 Task: Write description "Manufacturing processes are heavily dependent on project managers to establish an efficient working system between the clients and the companies".
Action: Mouse moved to (314, 289)
Screenshot: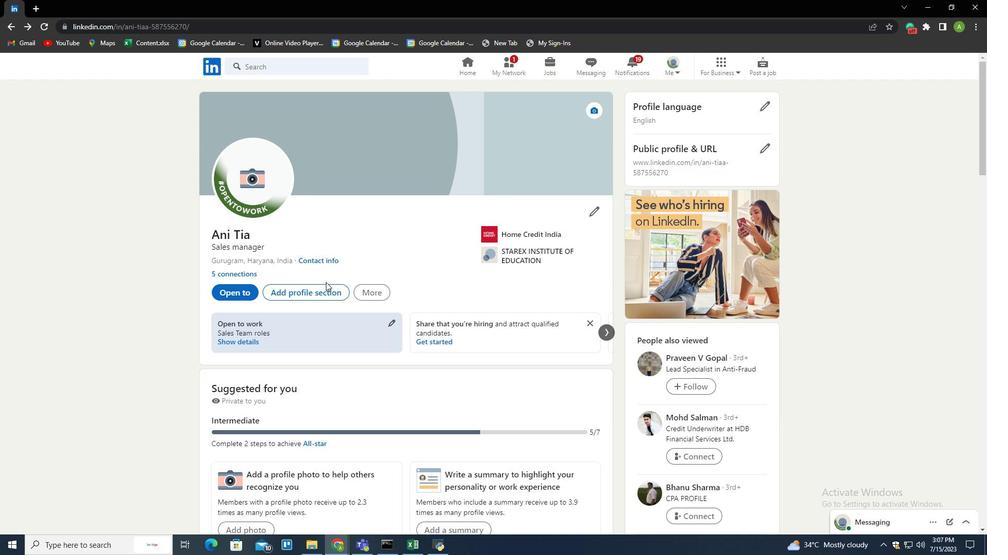
Action: Mouse pressed left at (314, 289)
Screenshot: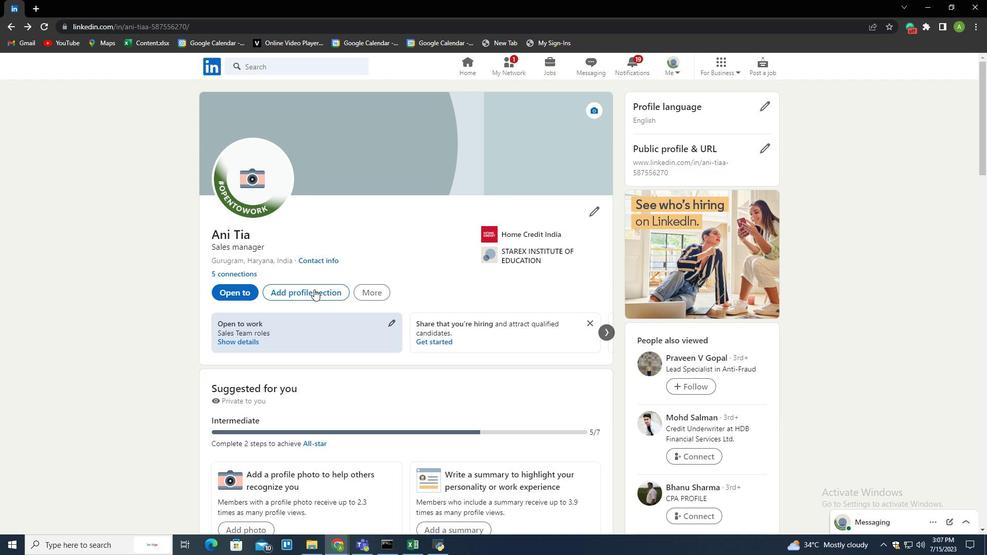 
Action: Mouse moved to (406, 134)
Screenshot: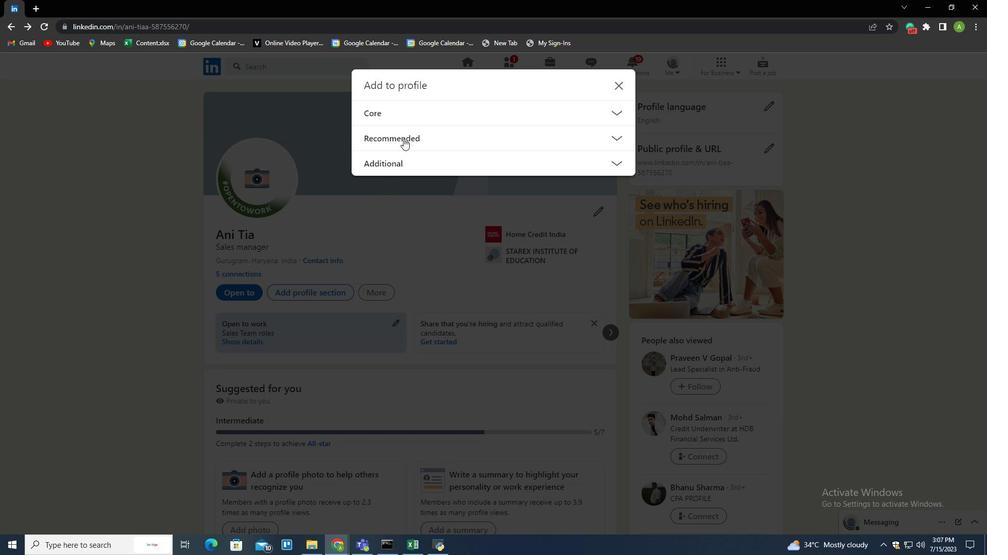 
Action: Mouse pressed left at (406, 134)
Screenshot: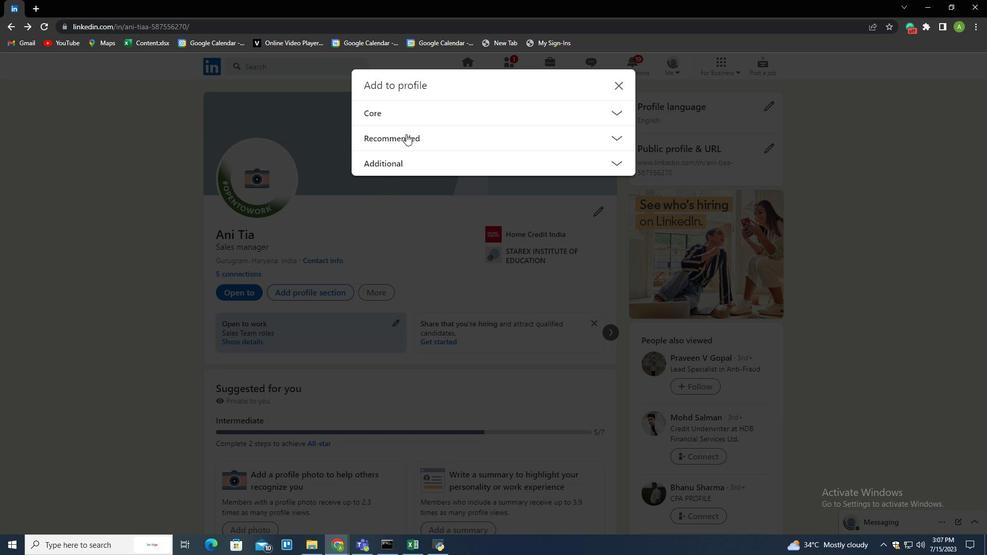 
Action: Mouse moved to (390, 234)
Screenshot: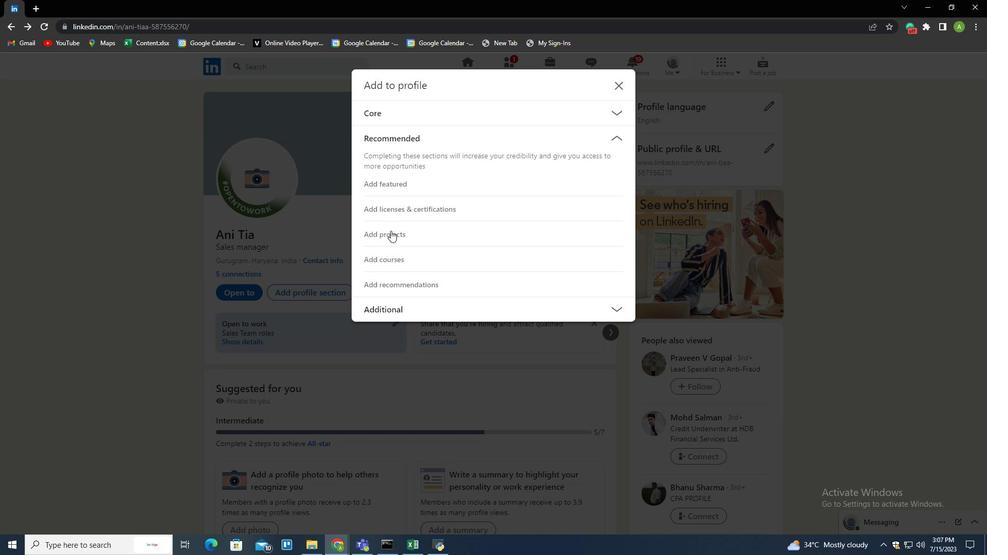 
Action: Mouse pressed left at (390, 234)
Screenshot: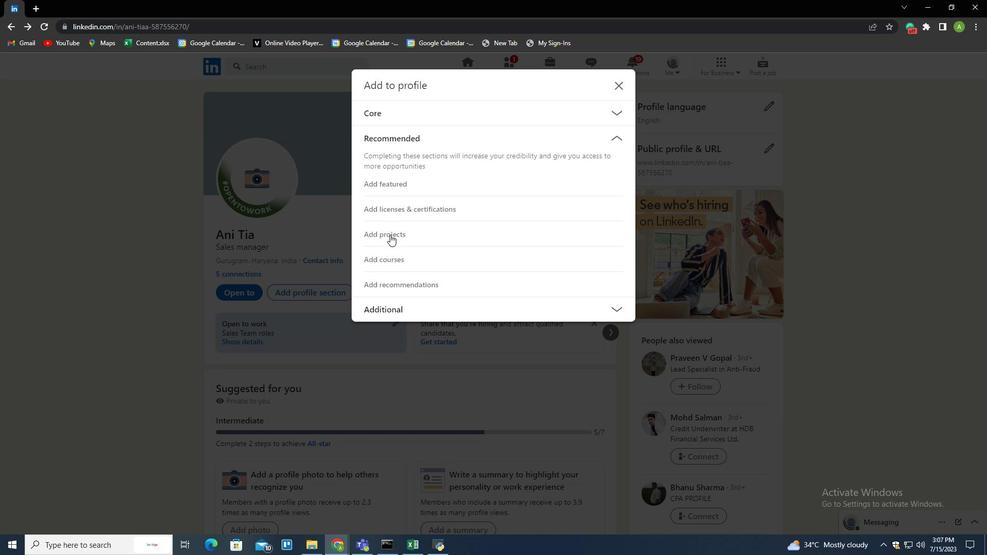 
Action: Mouse moved to (361, 194)
Screenshot: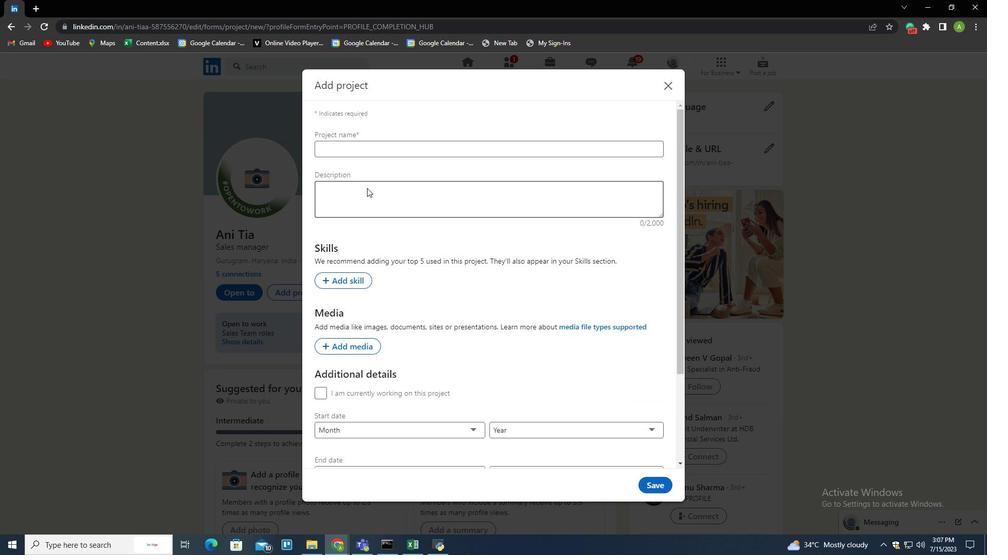 
Action: Mouse pressed left at (361, 194)
Screenshot: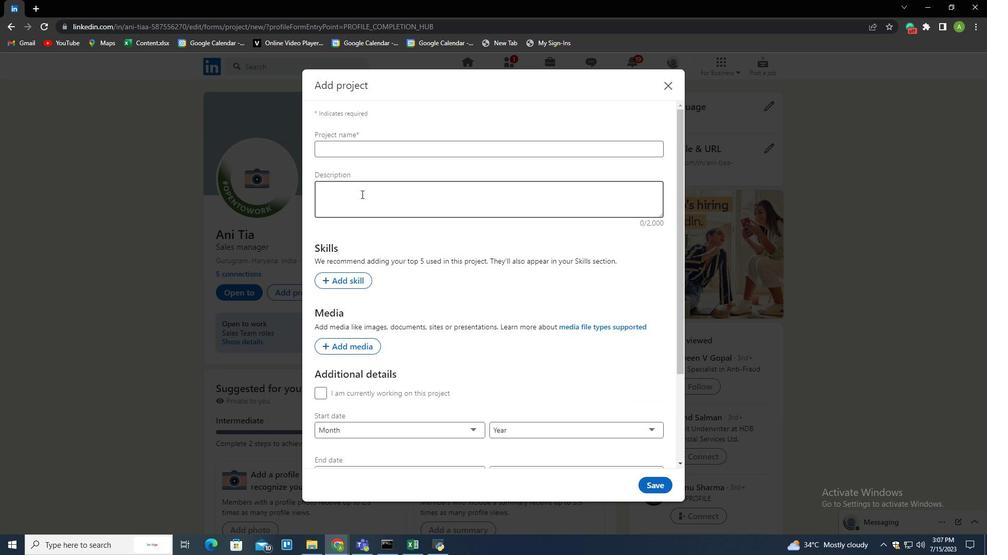 
Action: Key pressed <Key.shift>Manufacturing<Key.space>processes<Key.space>are<Key.space>heavily<Key.space>dependent<Key.space>on<Key.space>project<Key.space>managers<Key.space>to<Key.space>estavlis<Key.backspace><Key.backspace><Key.backspace><Key.backspace>blish<Key.space>an<Key.space>efficient<Key.space>working<Key.space>system<Key.space>between<Key.space>the<Key.space>clients<Key.space>and<Key.space>the<Key.space>companies
Screenshot: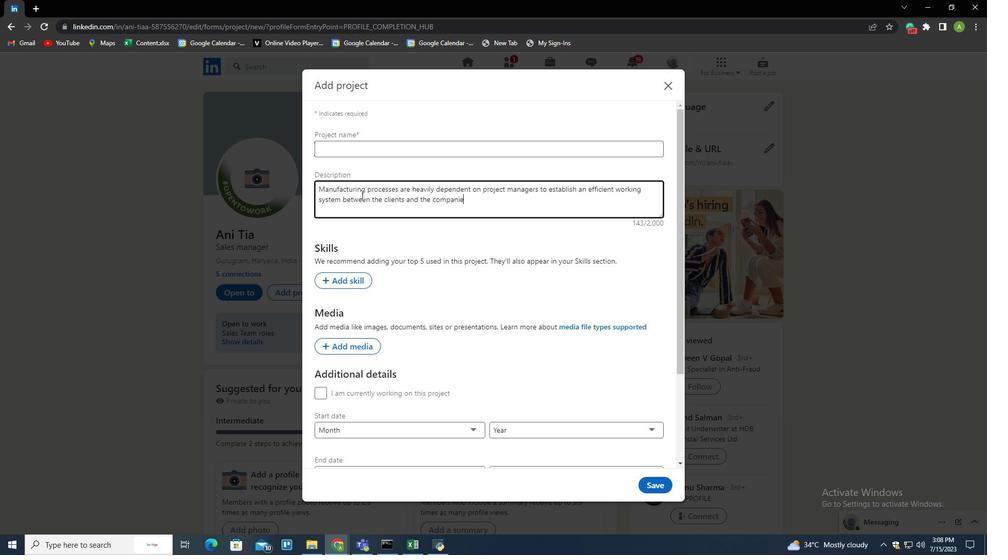 
Action: Mouse moved to (466, 235)
Screenshot: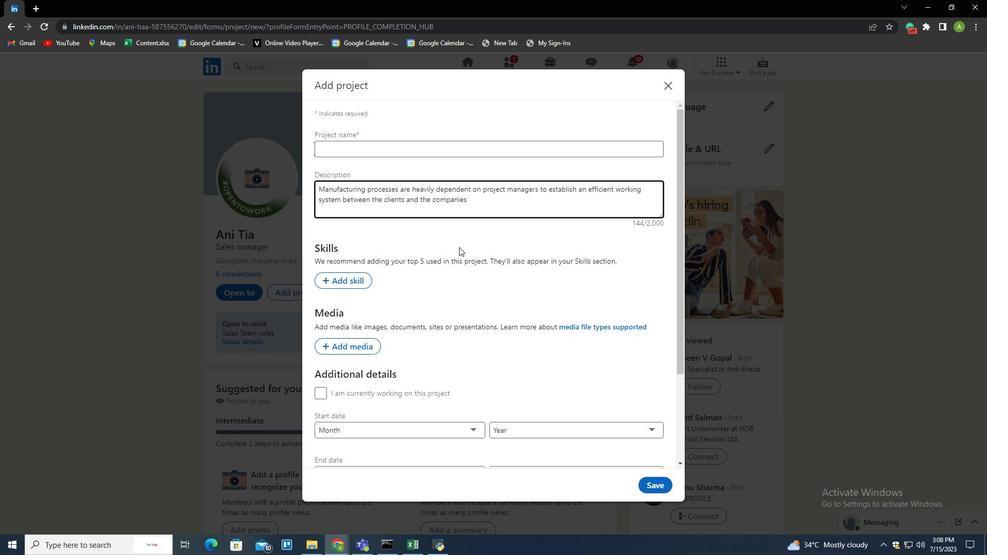 
Action: Mouse pressed left at (466, 235)
Screenshot: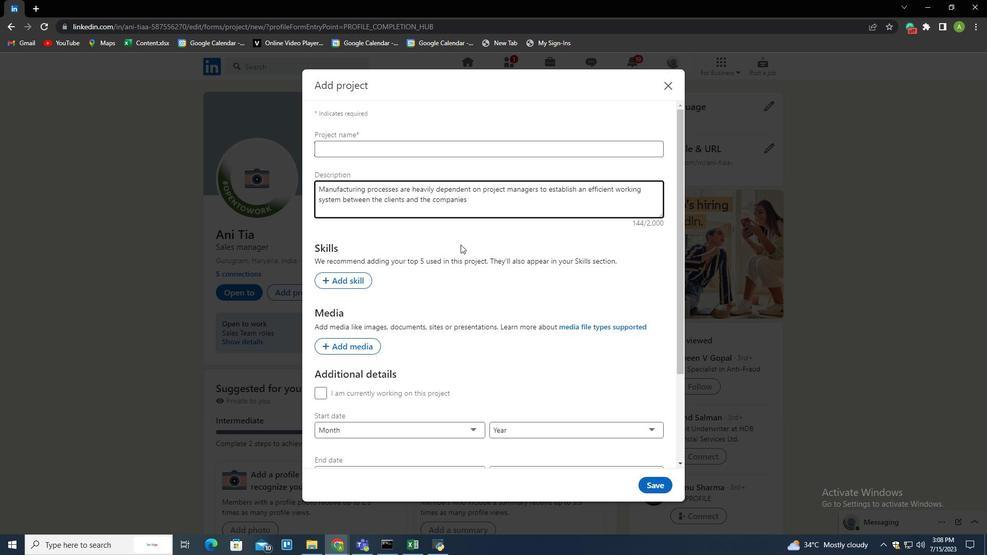 
